 Task: Create a due date automation trigger when advanced on, on the tuesday of the week a card is due add content with a name starting with resume at 11:00 AM.
Action: Mouse moved to (931, 78)
Screenshot: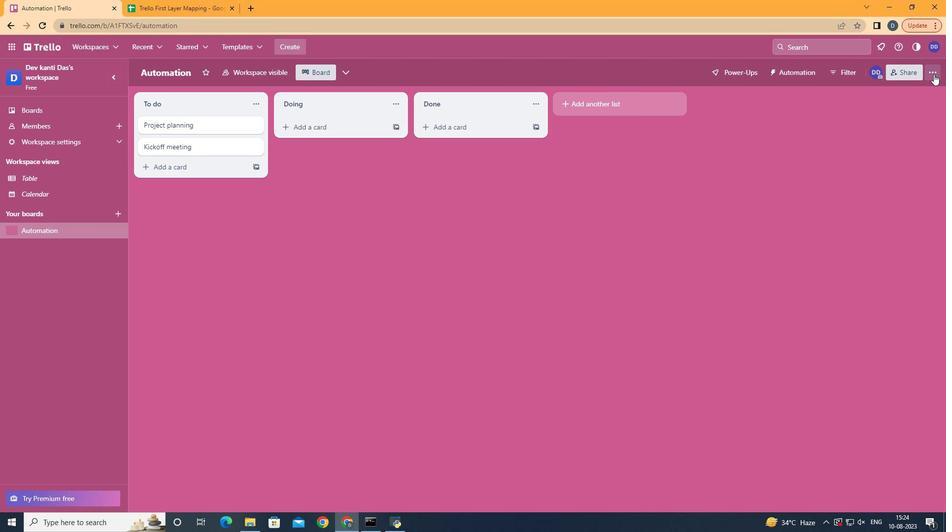 
Action: Mouse pressed left at (931, 78)
Screenshot: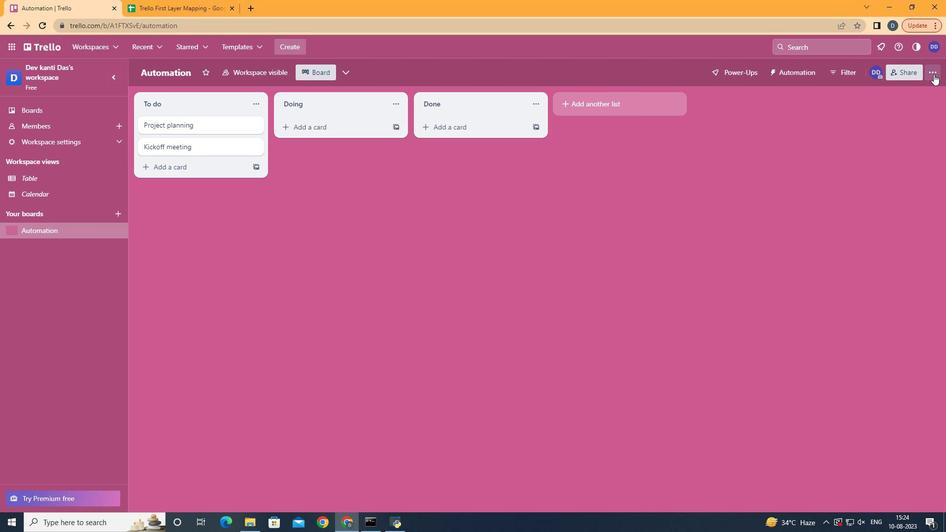 
Action: Mouse moved to (867, 208)
Screenshot: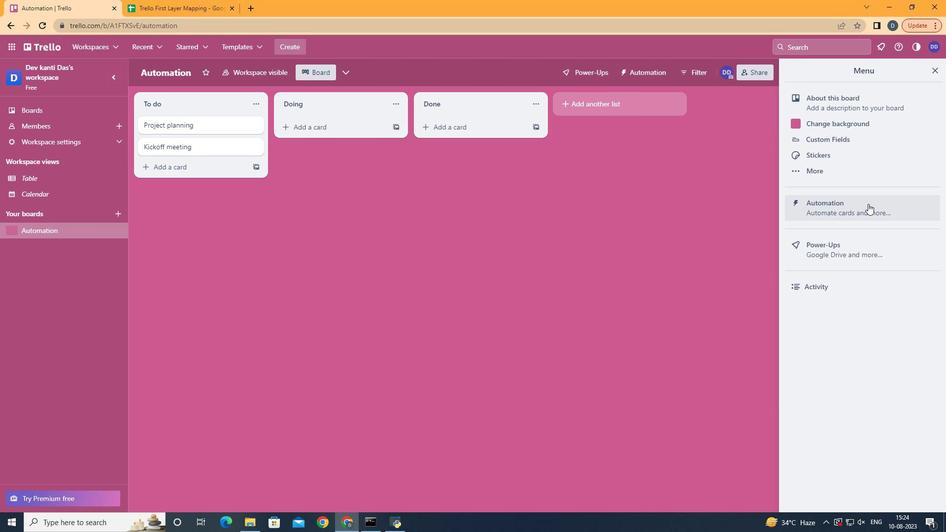 
Action: Mouse pressed left at (867, 208)
Screenshot: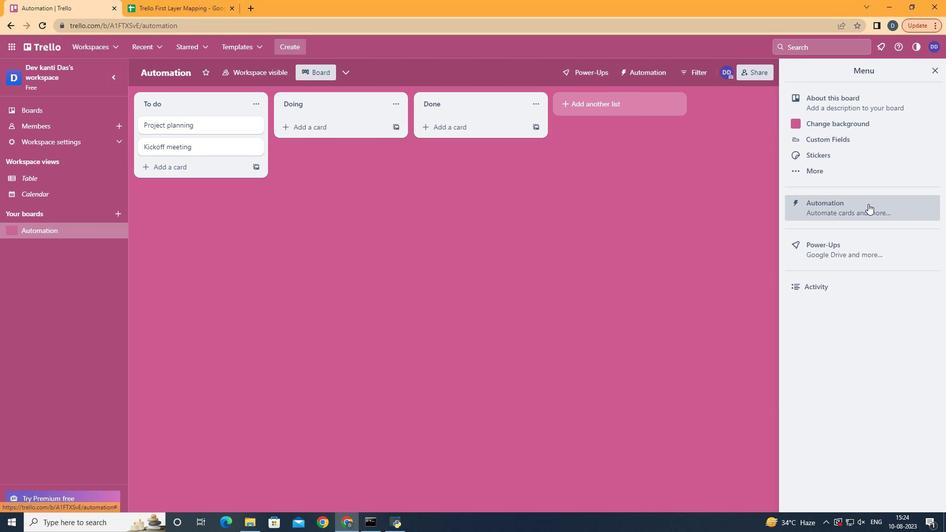 
Action: Mouse moved to (183, 208)
Screenshot: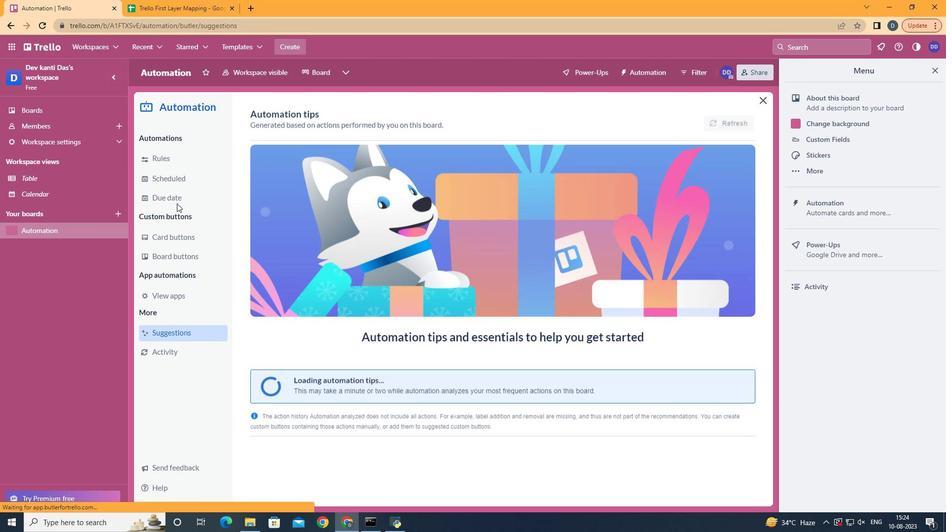 
Action: Mouse pressed left at (183, 208)
Screenshot: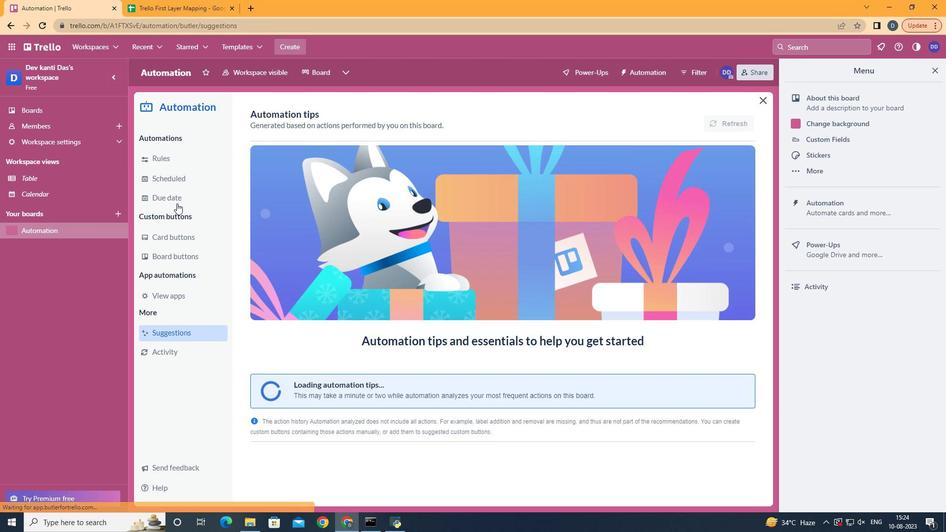 
Action: Mouse moved to (188, 203)
Screenshot: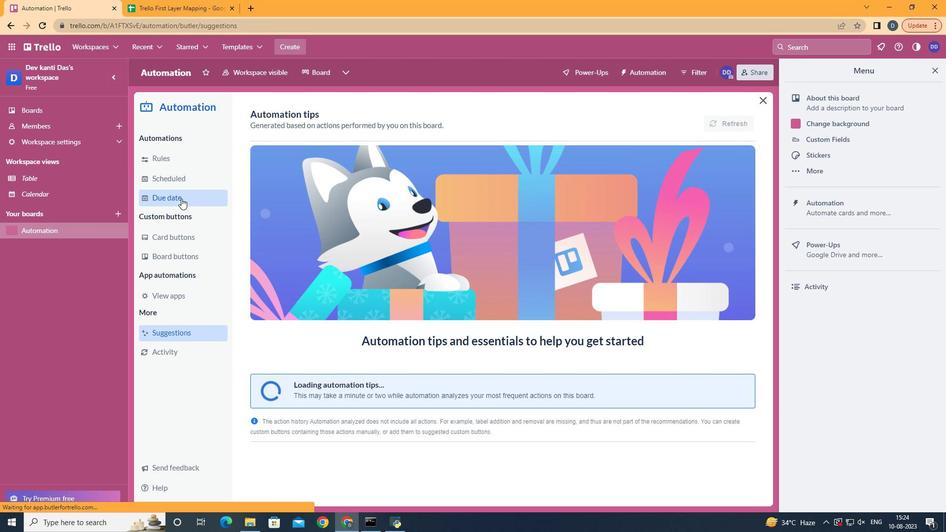 
Action: Mouse pressed left at (188, 203)
Screenshot: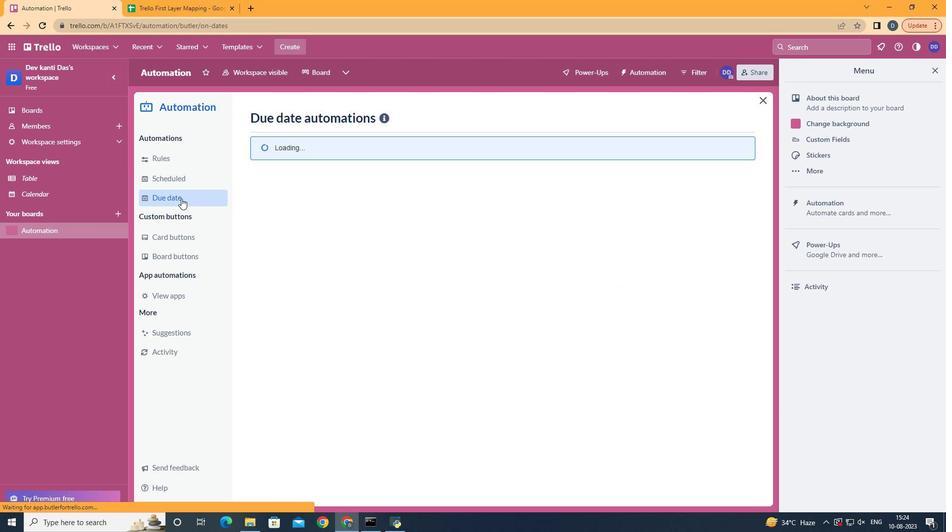 
Action: Mouse moved to (681, 119)
Screenshot: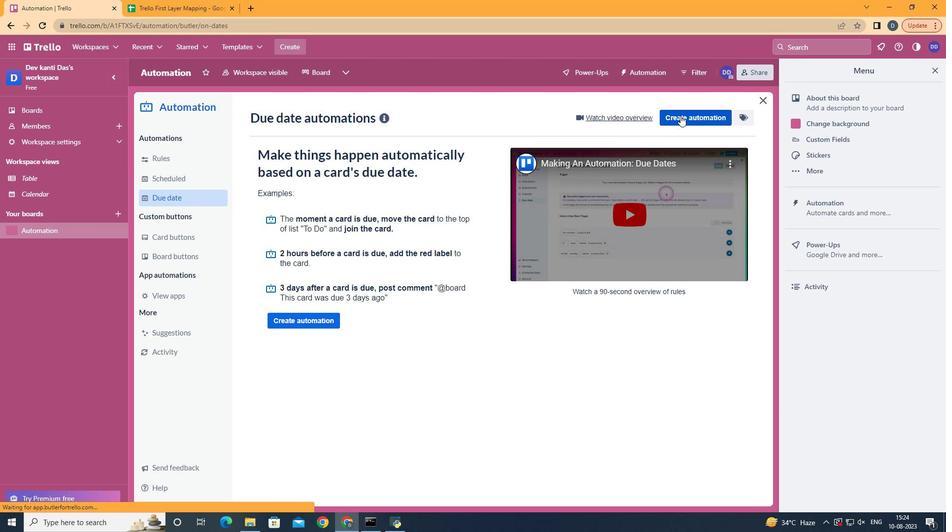 
Action: Mouse pressed left at (681, 119)
Screenshot: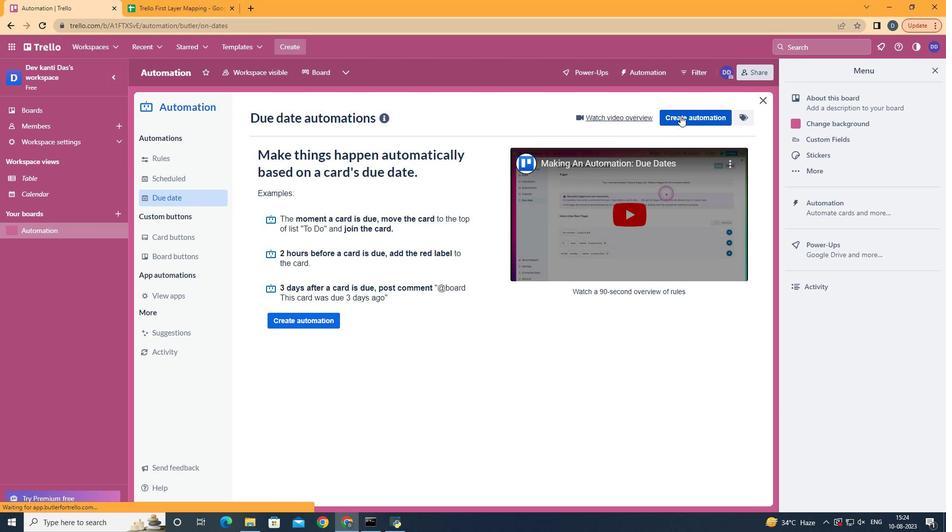 
Action: Mouse moved to (511, 216)
Screenshot: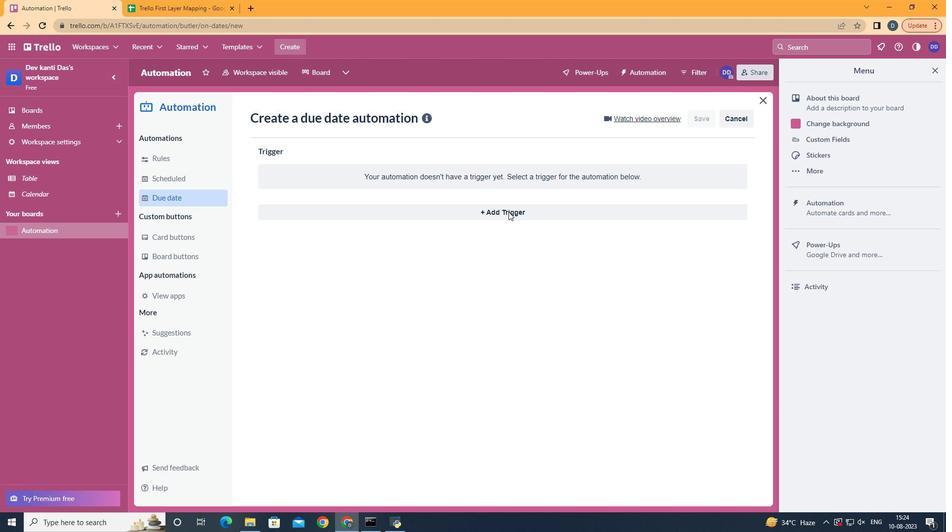 
Action: Mouse pressed left at (511, 216)
Screenshot: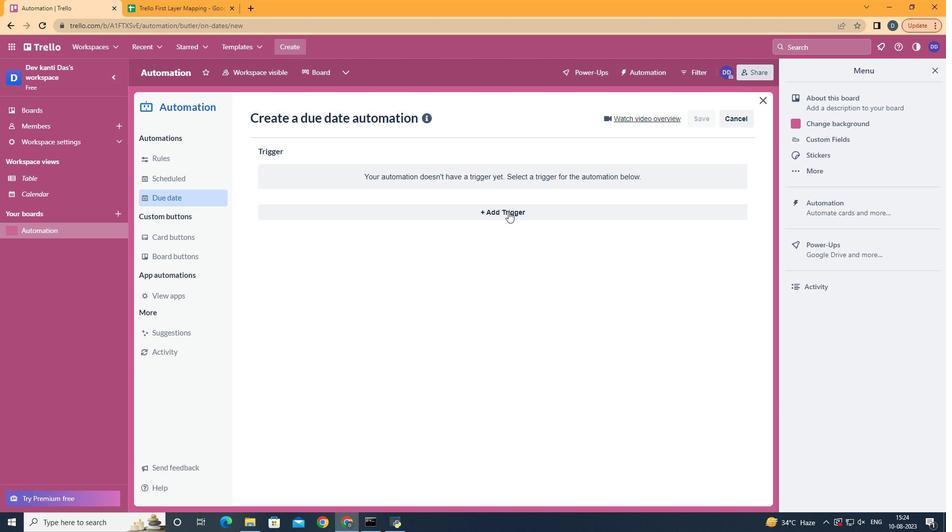 
Action: Mouse moved to (331, 285)
Screenshot: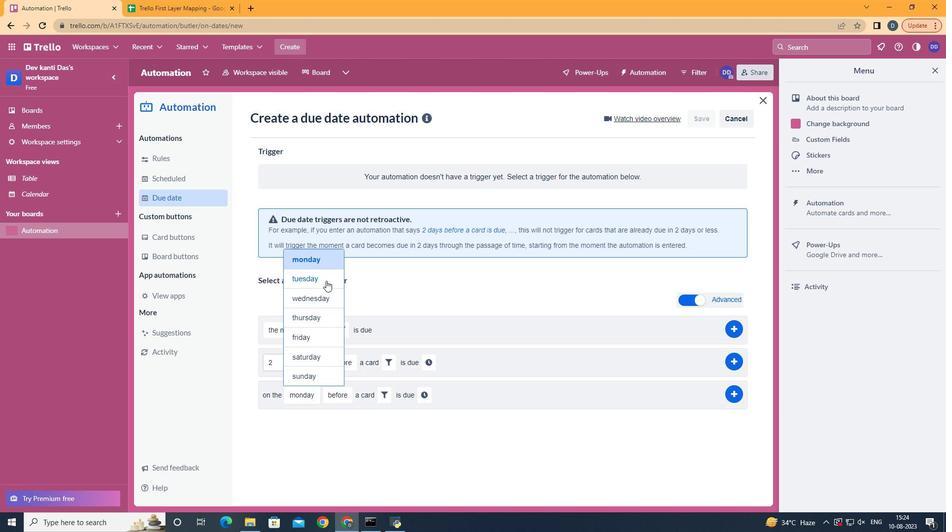 
Action: Mouse pressed left at (331, 285)
Screenshot: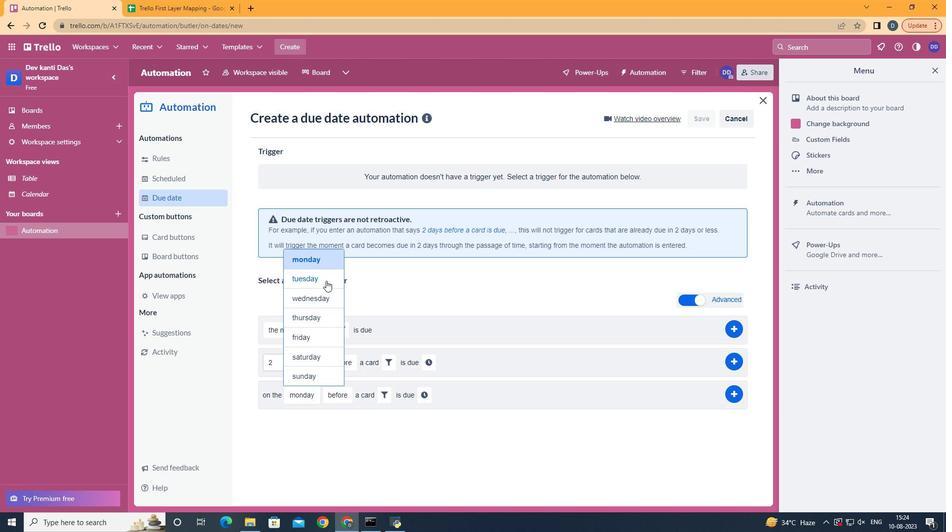 
Action: Mouse moved to (361, 459)
Screenshot: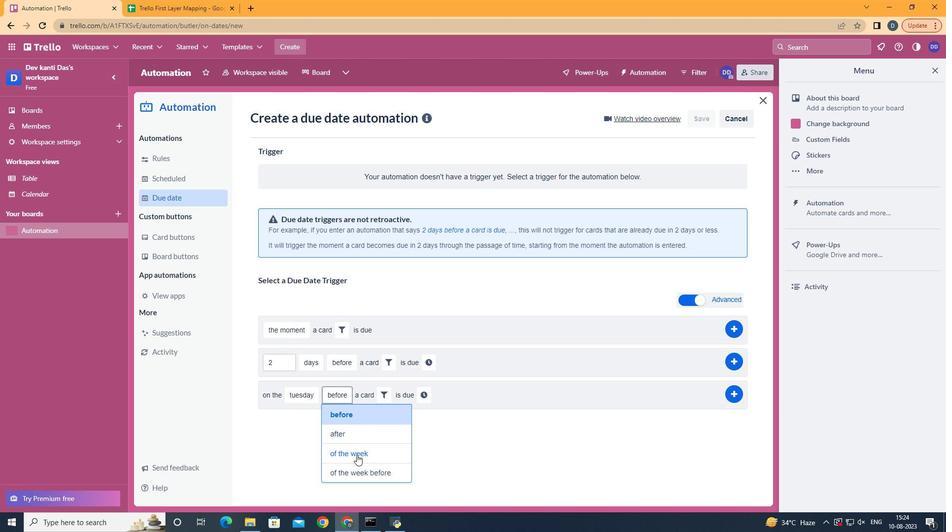 
Action: Mouse pressed left at (361, 459)
Screenshot: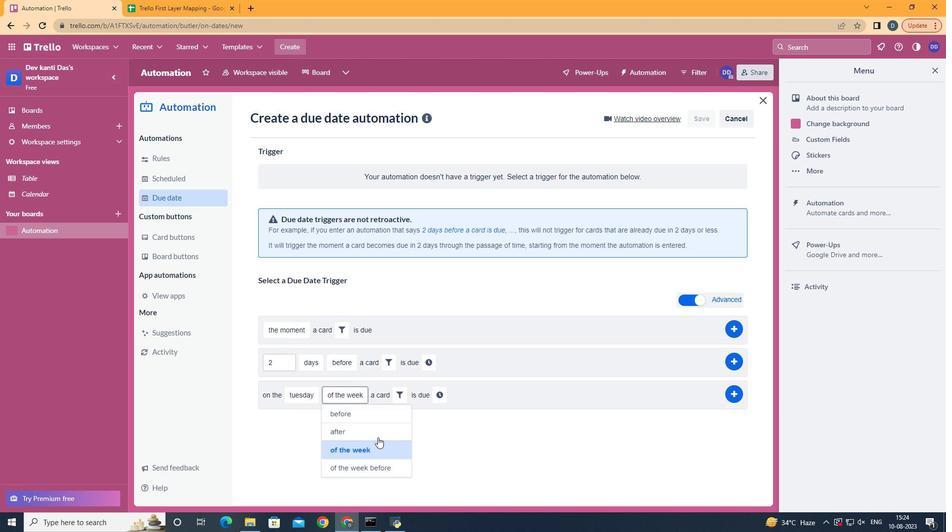 
Action: Mouse moved to (404, 398)
Screenshot: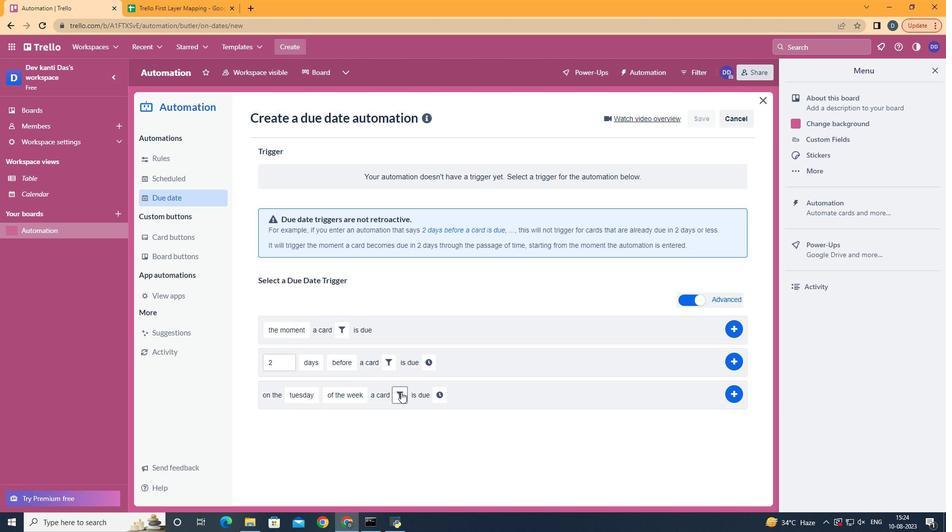 
Action: Mouse pressed left at (404, 398)
Screenshot: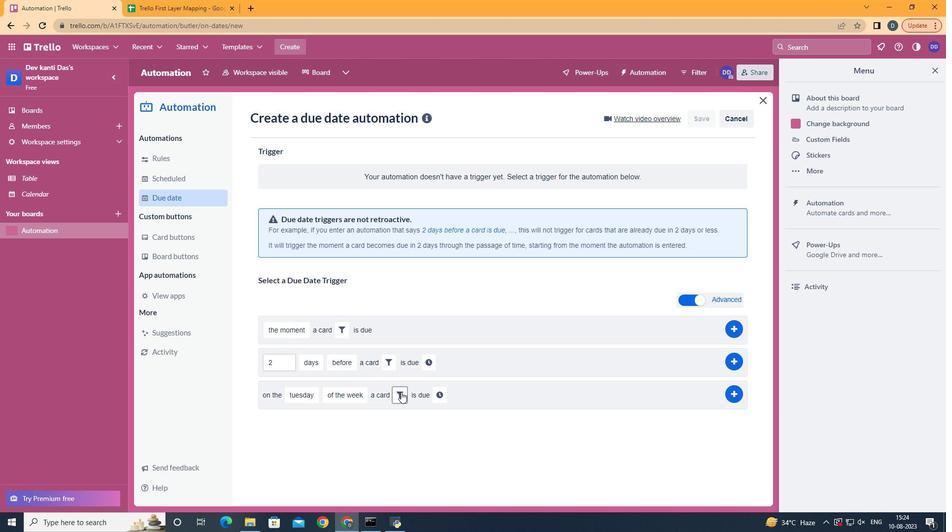 
Action: Mouse moved to (486, 429)
Screenshot: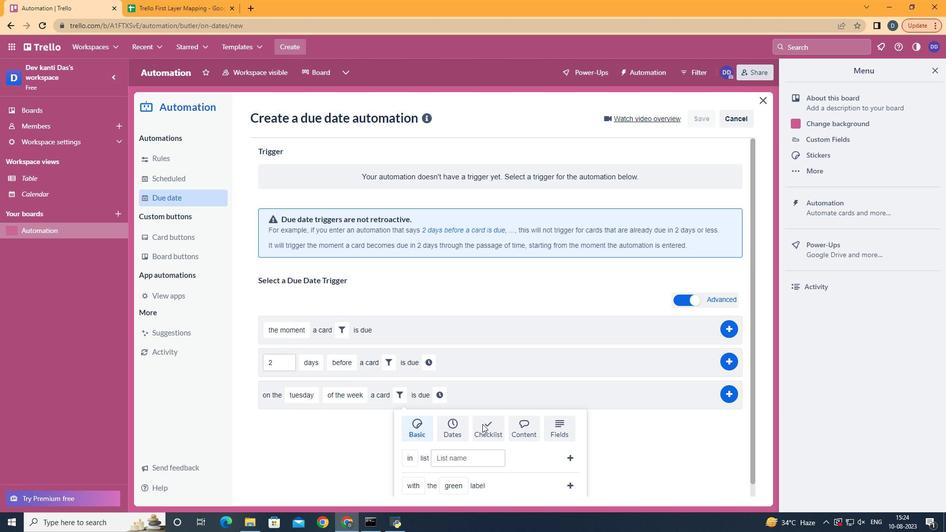 
Action: Mouse pressed left at (486, 429)
Screenshot: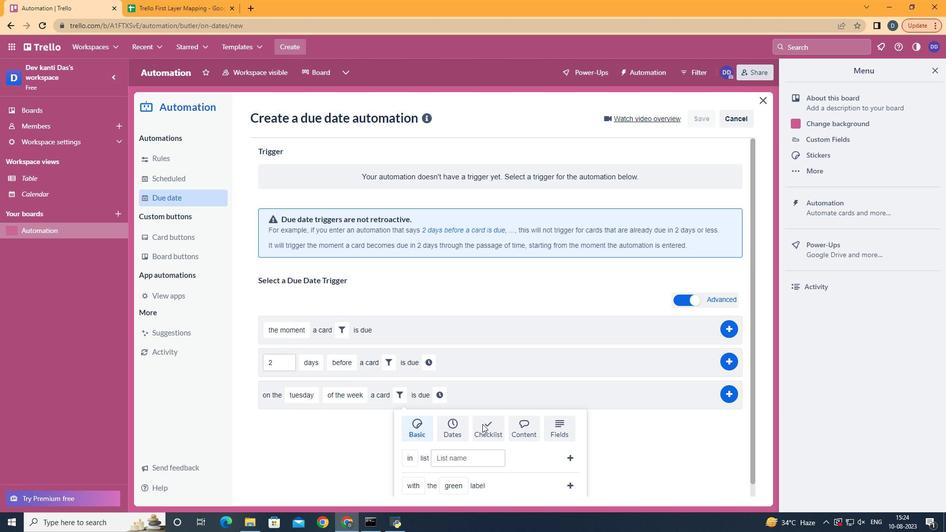 
Action: Mouse moved to (531, 432)
Screenshot: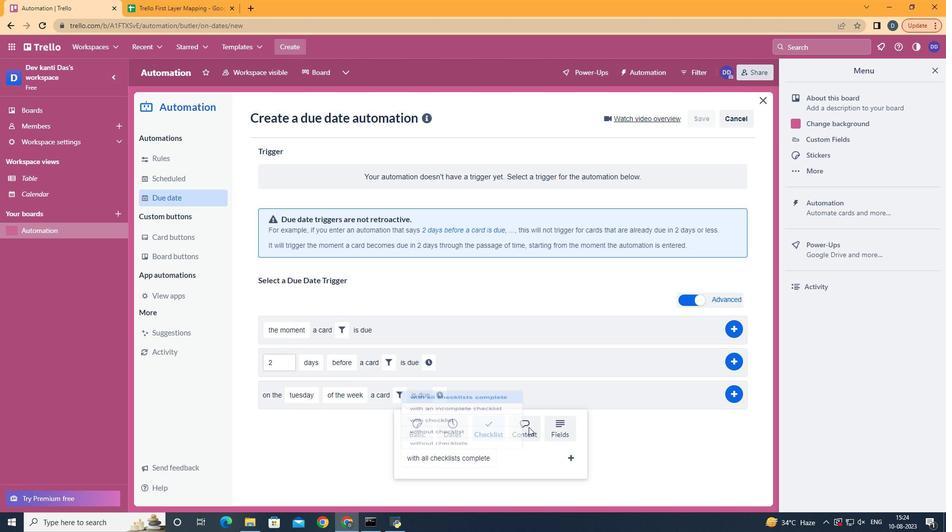 
Action: Mouse pressed left at (531, 432)
Screenshot: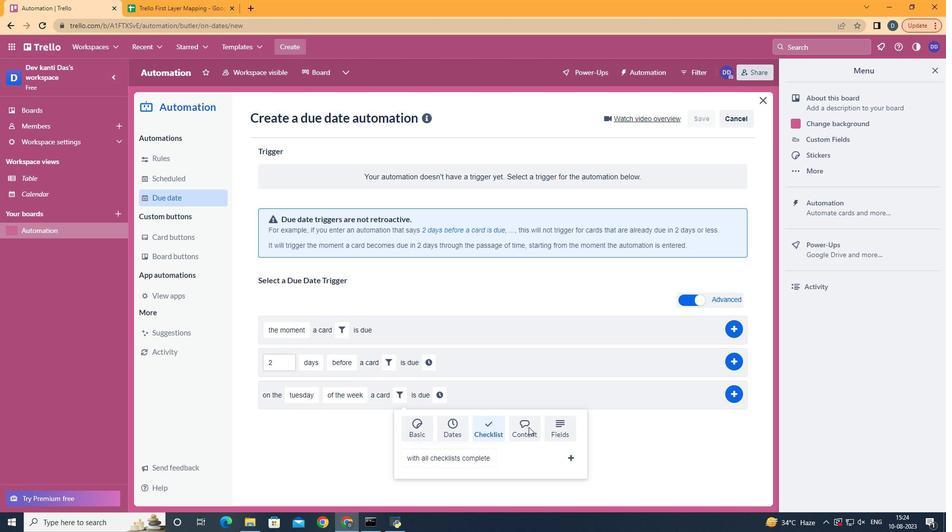 
Action: Mouse moved to (458, 403)
Screenshot: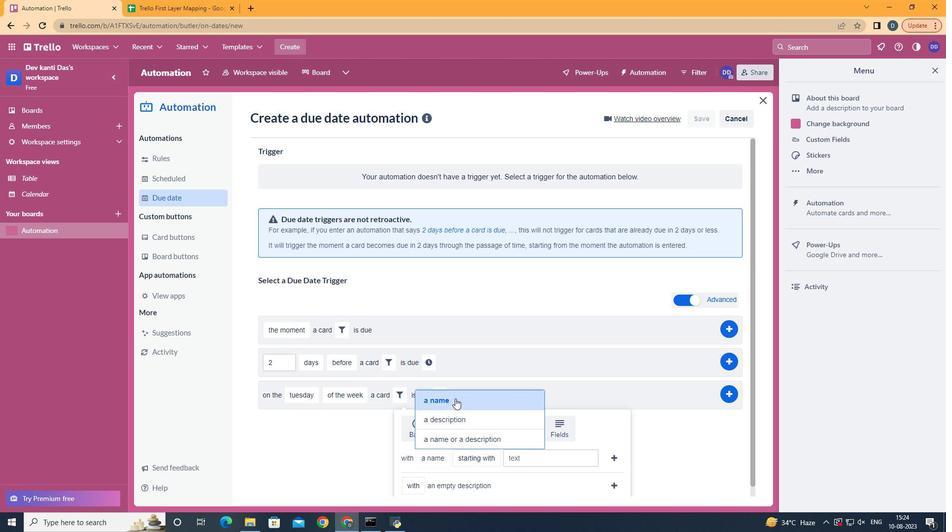 
Action: Mouse pressed left at (458, 403)
Screenshot: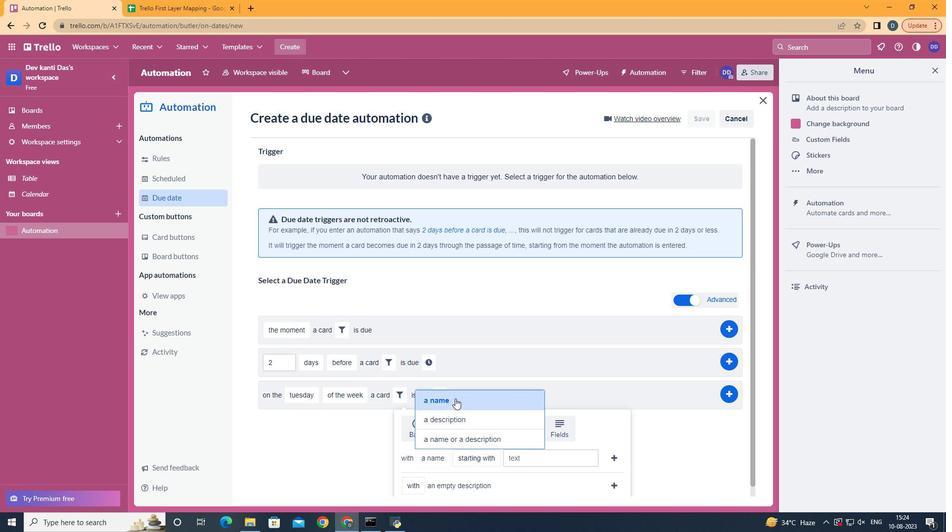 
Action: Mouse moved to (542, 467)
Screenshot: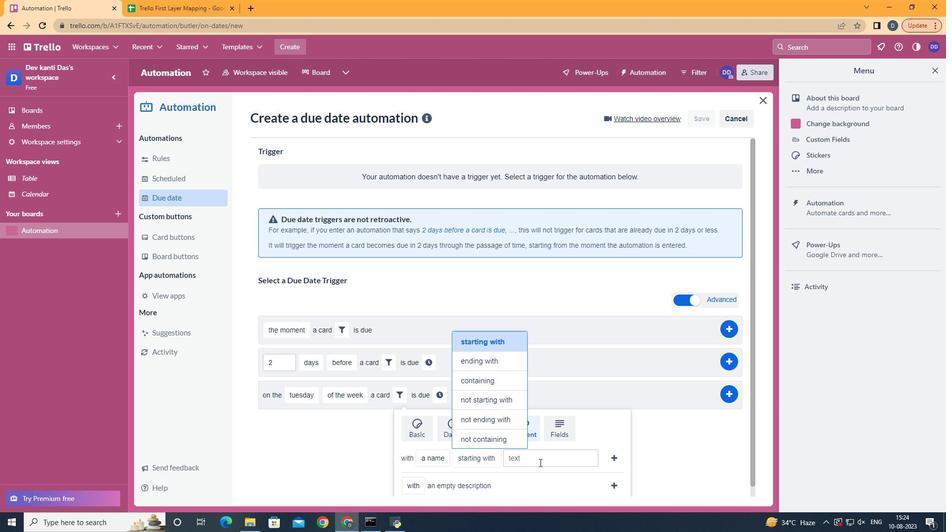 
Action: Mouse pressed left at (542, 467)
Screenshot: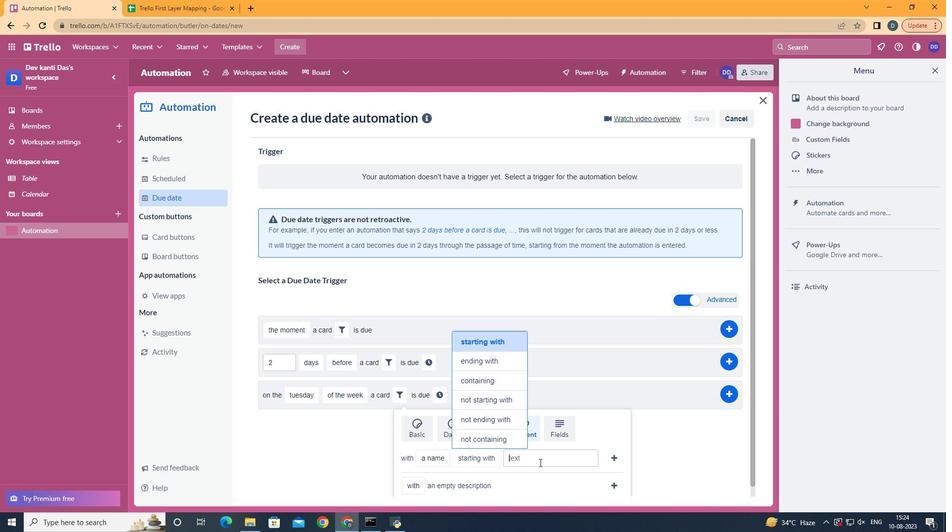 
Action: Key pressed resume
Screenshot: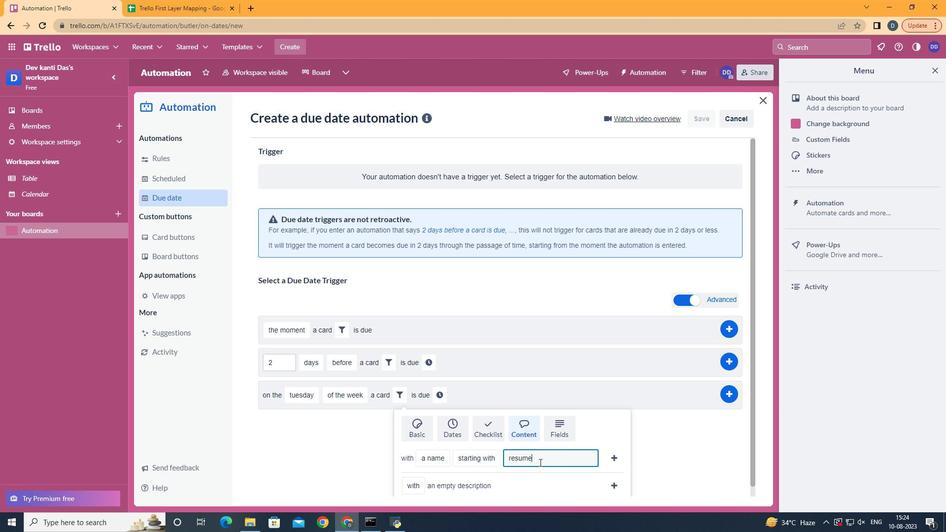 
Action: Mouse moved to (612, 465)
Screenshot: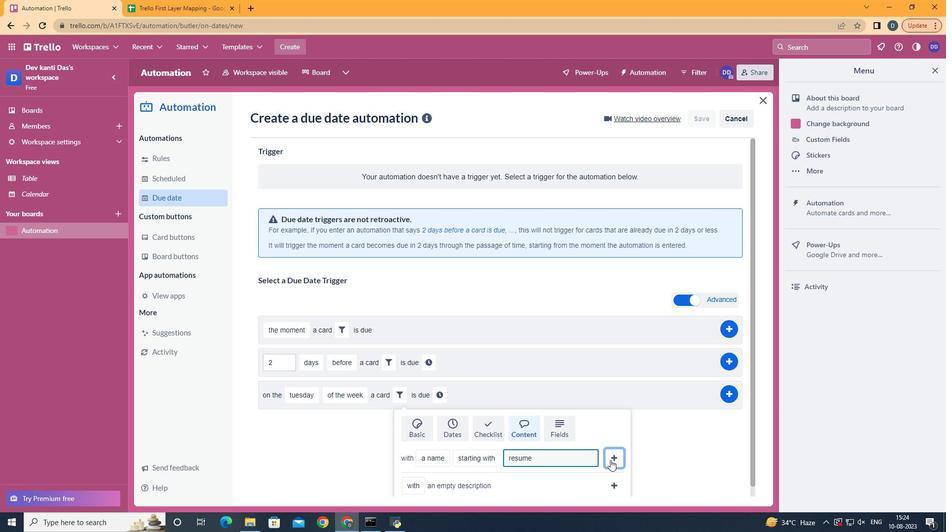 
Action: Mouse pressed left at (612, 465)
Screenshot: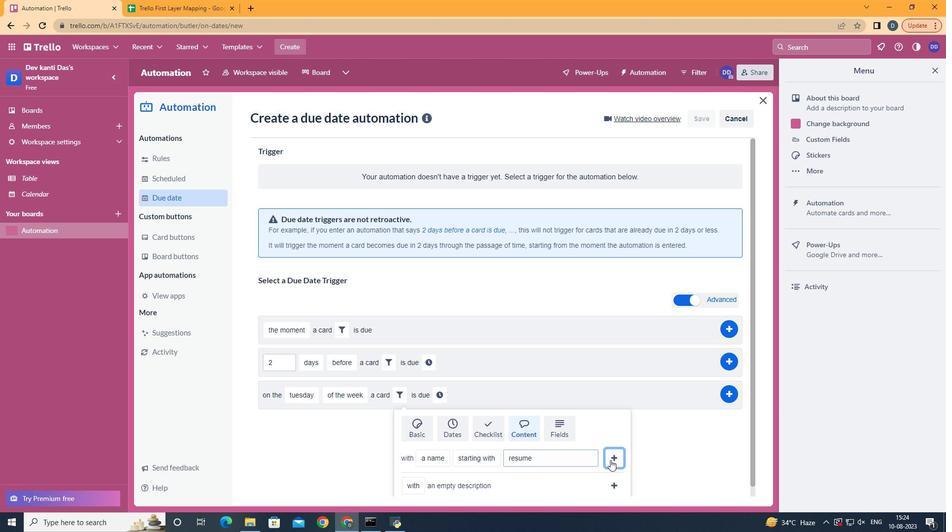 
Action: Mouse moved to (573, 399)
Screenshot: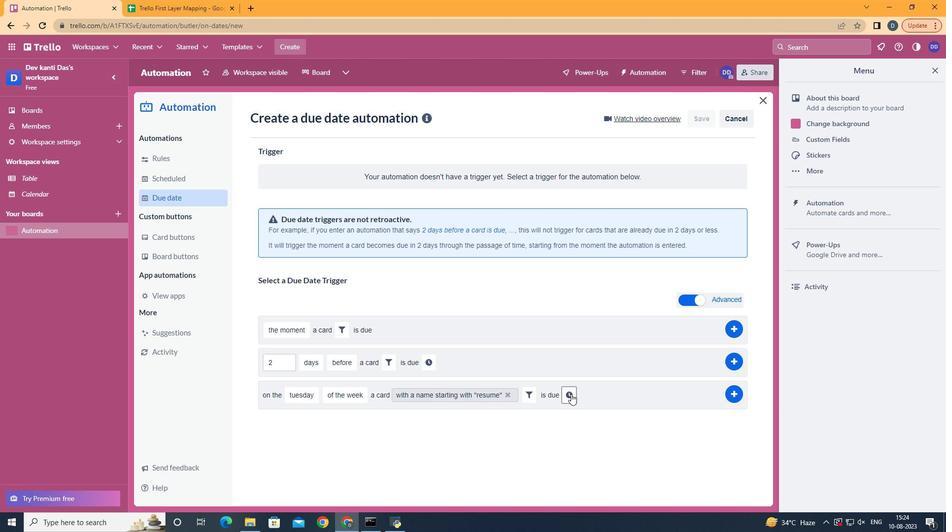 
Action: Mouse pressed left at (573, 399)
Screenshot: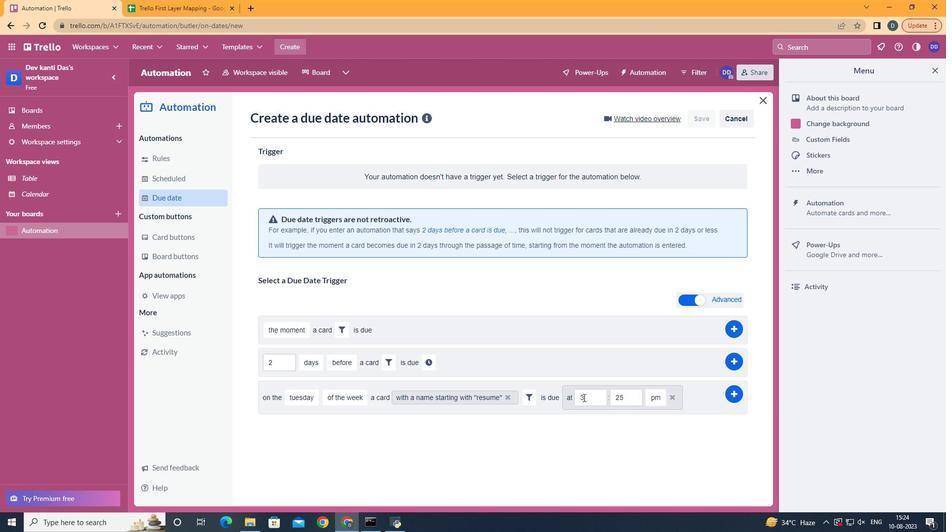 
Action: Mouse moved to (600, 406)
Screenshot: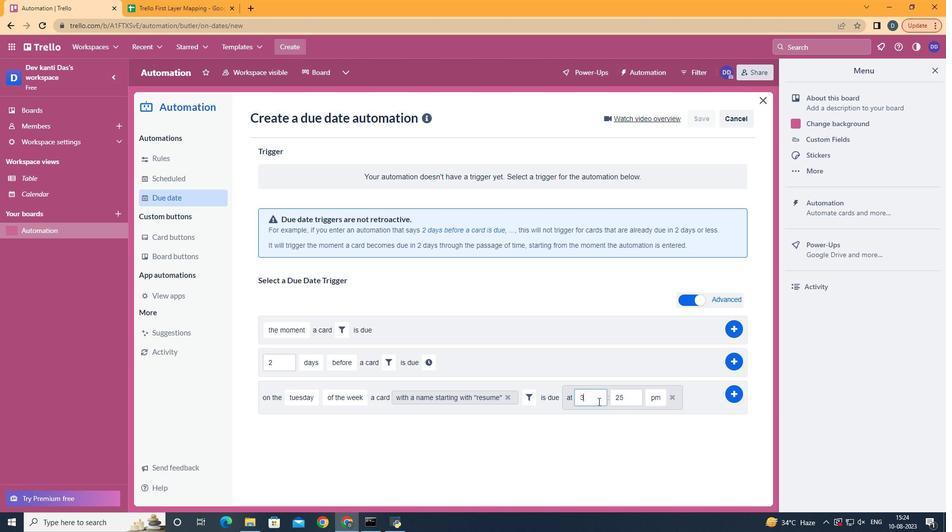 
Action: Mouse pressed left at (600, 406)
Screenshot: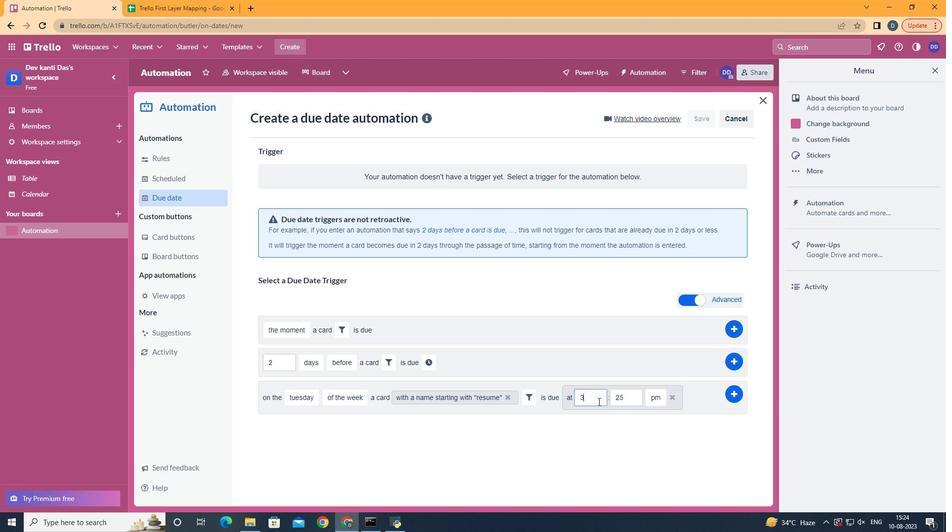 
Action: Key pressed <Key.backspace>11
Screenshot: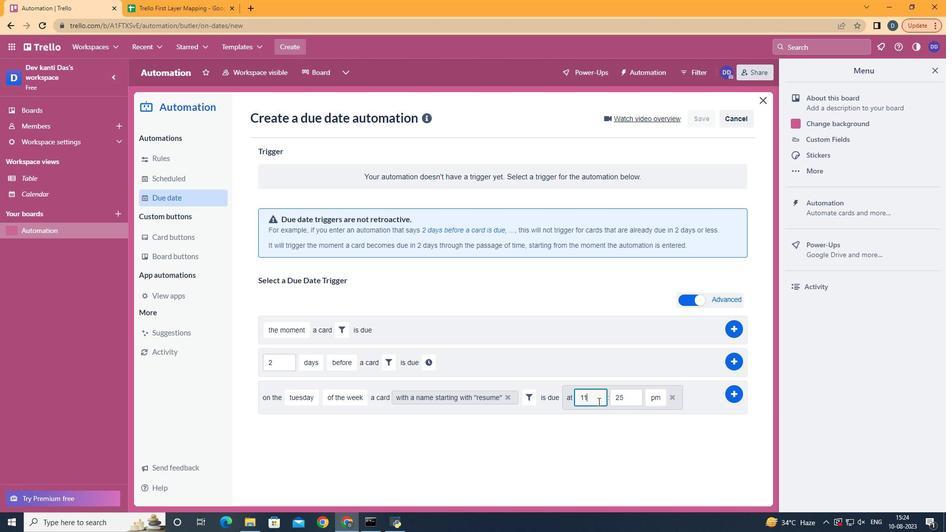 
Action: Mouse moved to (628, 407)
Screenshot: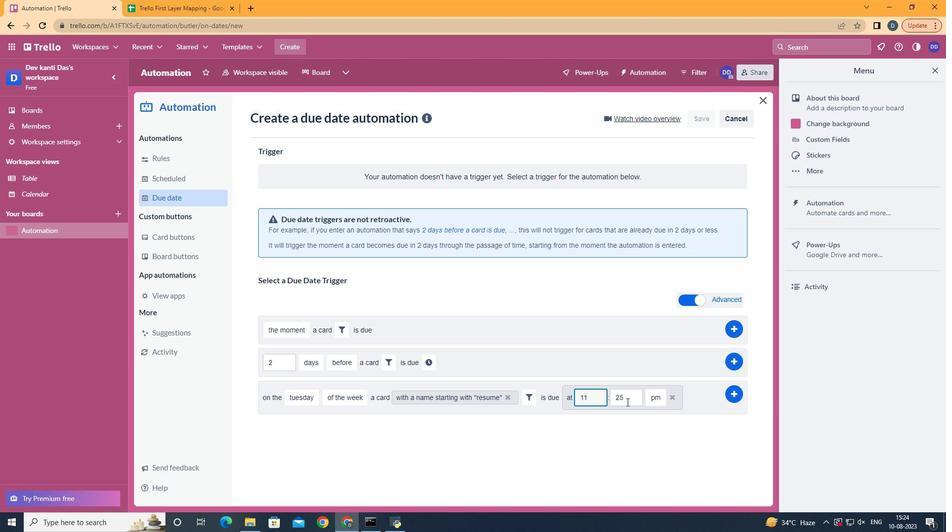 
Action: Mouse pressed left at (628, 407)
Screenshot: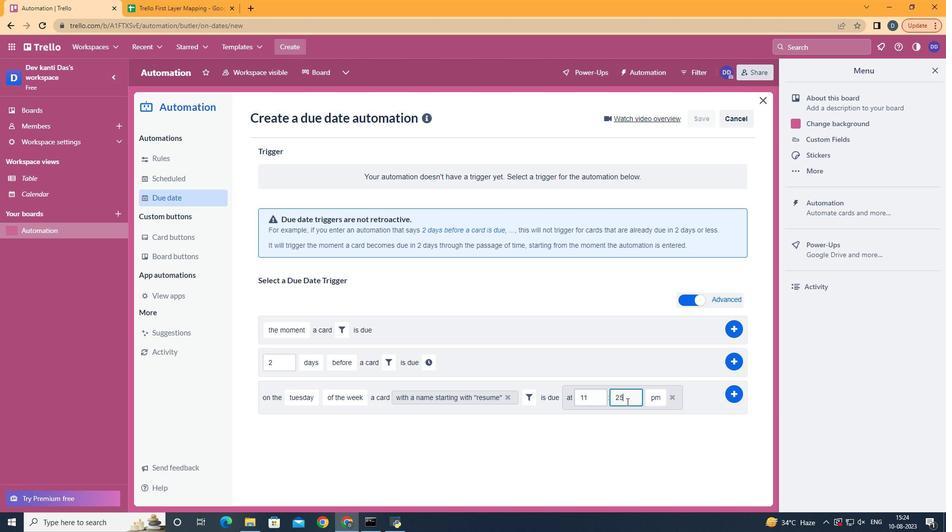 
Action: Key pressed <Key.backspace><Key.backspace>
Screenshot: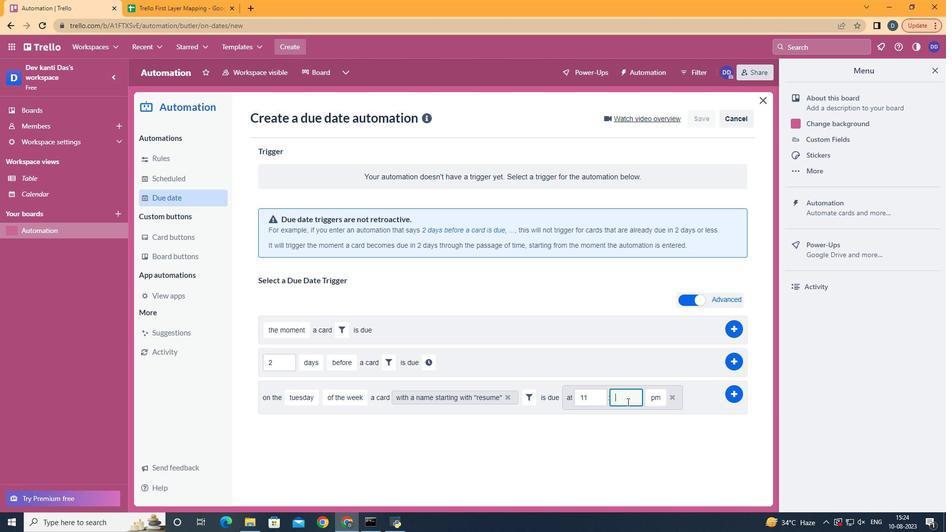 
Action: Mouse moved to (628, 407)
Screenshot: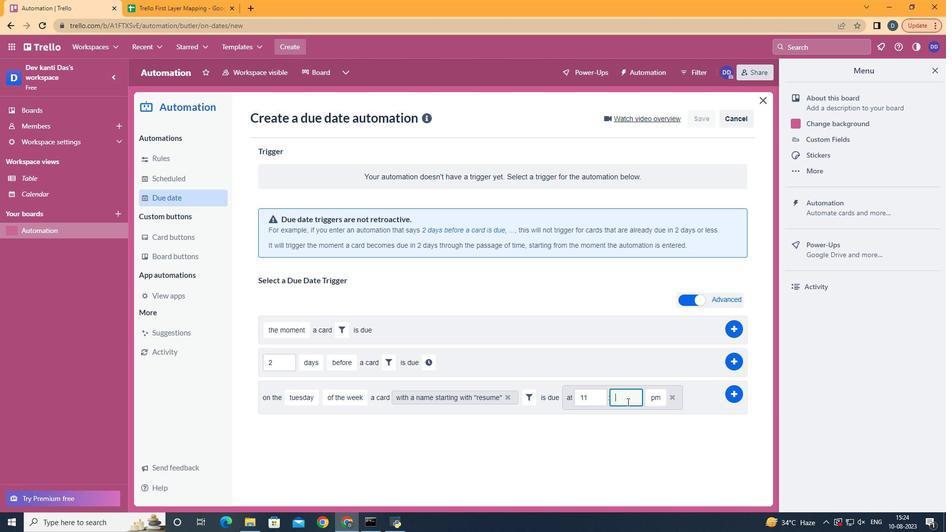 
Action: Key pressed 00
Screenshot: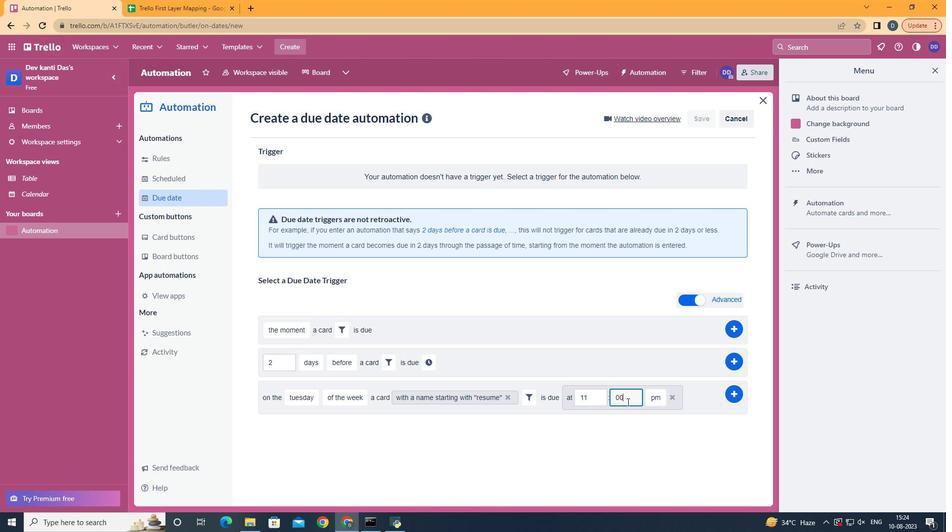 
Action: Mouse moved to (655, 416)
Screenshot: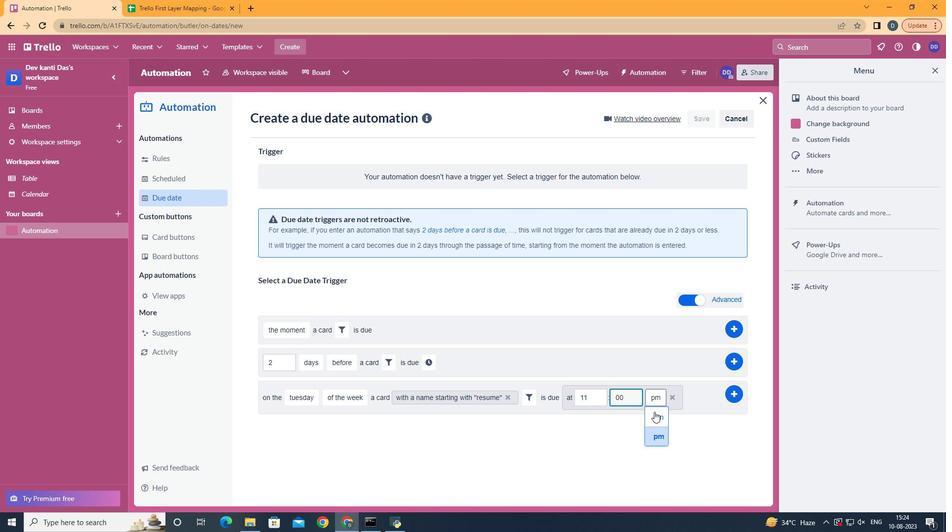 
Action: Mouse pressed left at (655, 416)
Screenshot: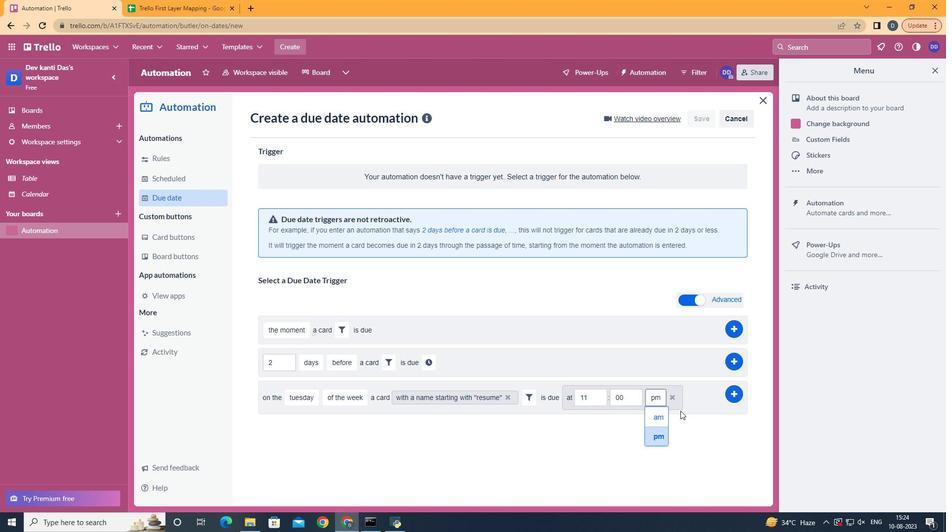 
Action: Mouse moved to (734, 398)
Screenshot: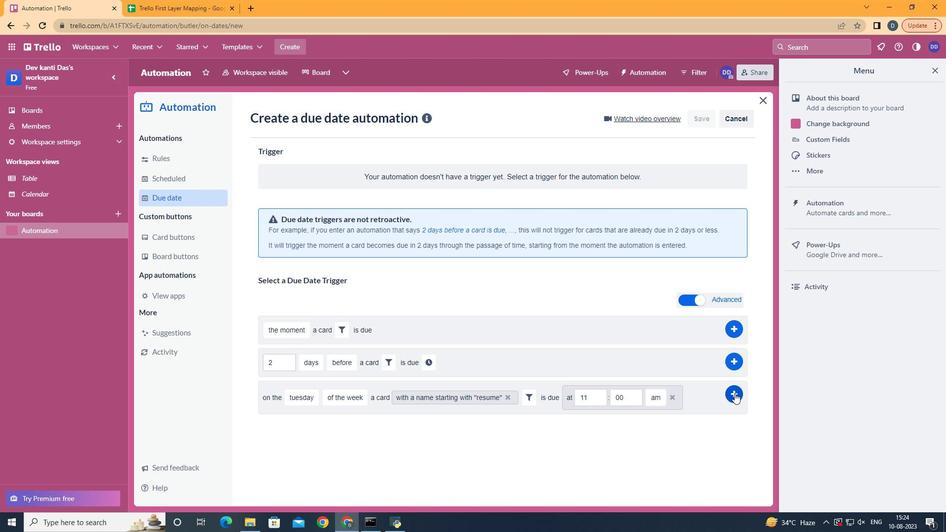 
Action: Mouse pressed left at (734, 398)
Screenshot: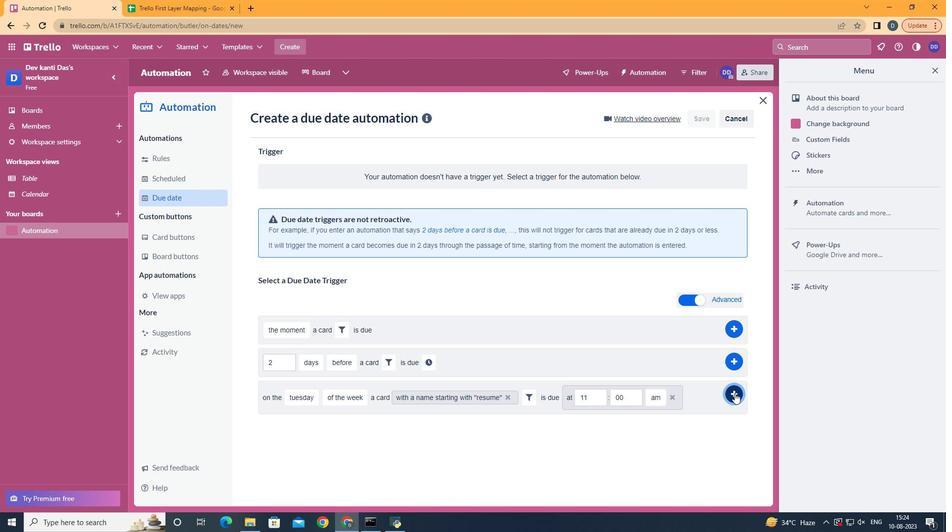 
